 Task: Create a documentation for marketplace tools.
Action: Mouse moved to (942, 107)
Screenshot: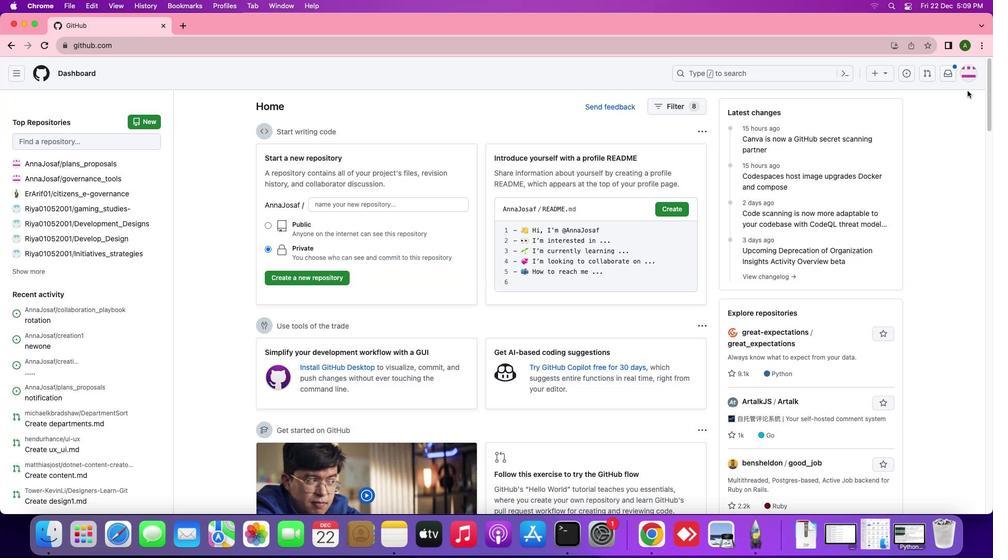 
Action: Mouse pressed left at (942, 107)
Screenshot: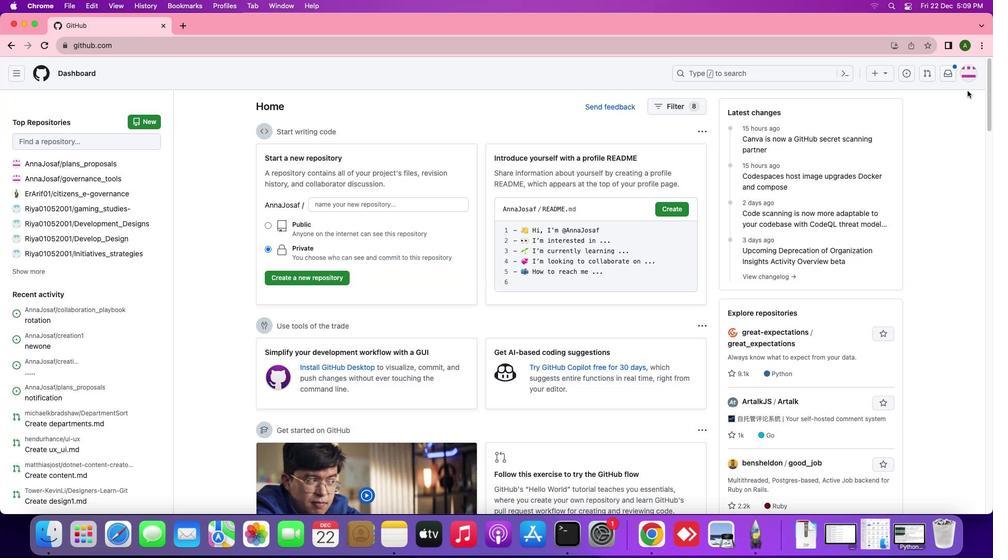 
Action: Mouse moved to (959, 76)
Screenshot: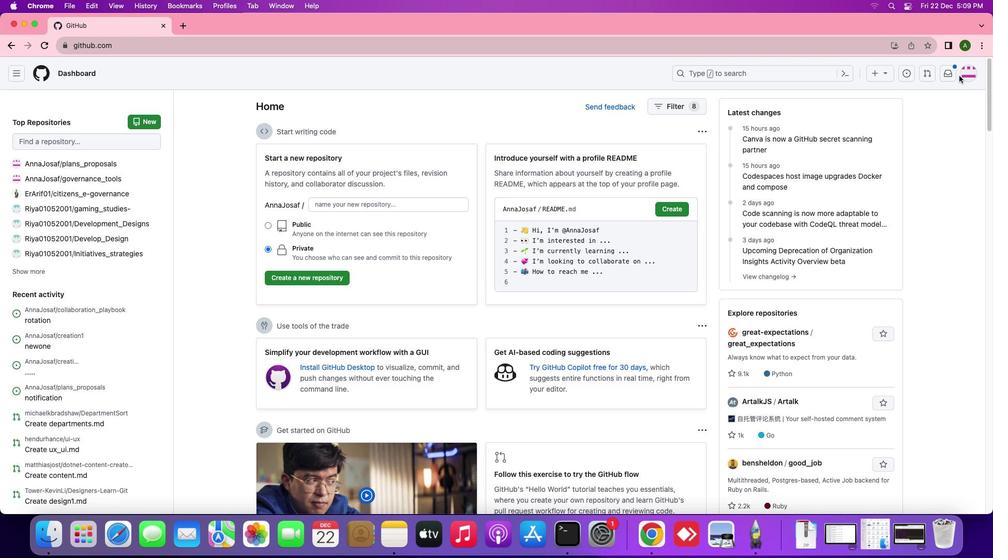 
Action: Mouse pressed left at (959, 76)
Screenshot: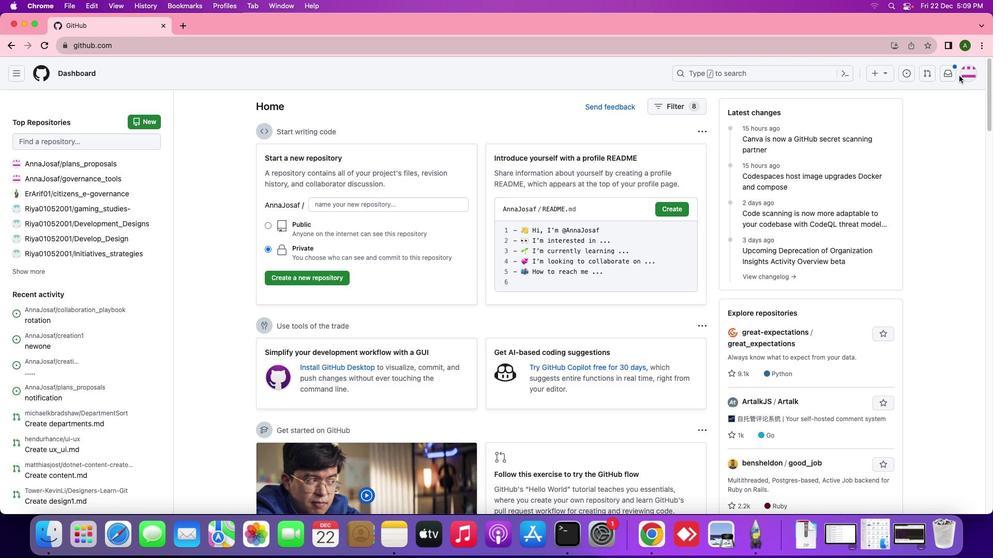 
Action: Mouse moved to (961, 74)
Screenshot: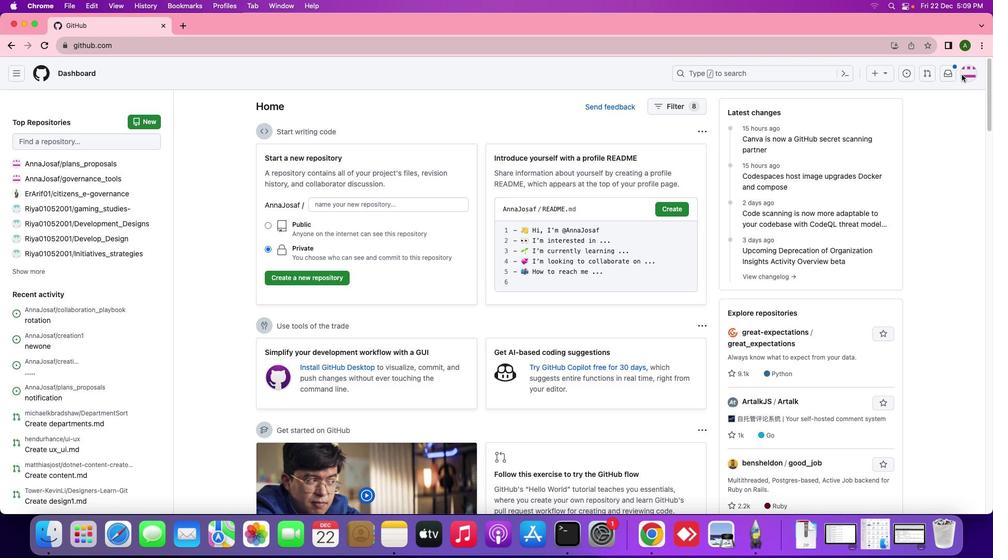 
Action: Mouse pressed left at (961, 74)
Screenshot: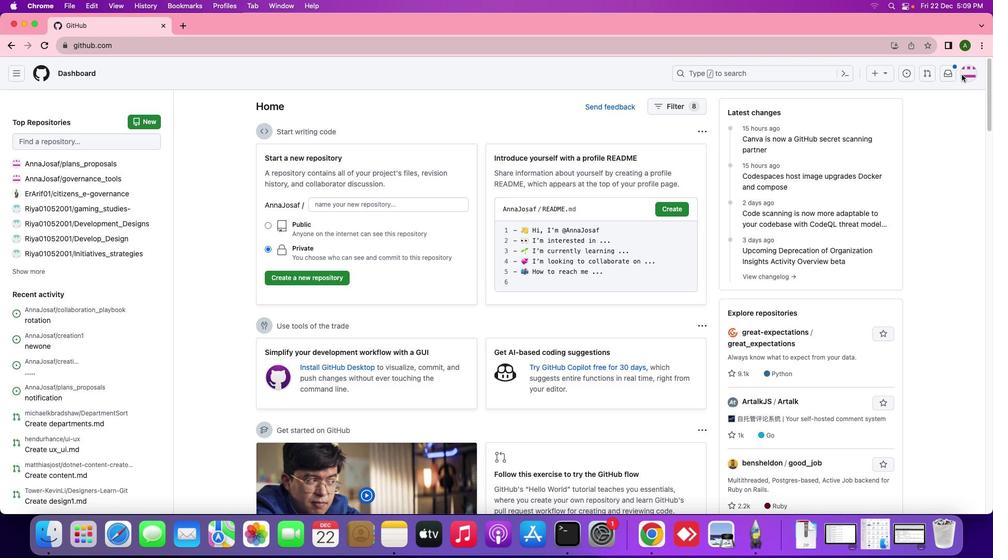 
Action: Mouse moved to (883, 160)
Screenshot: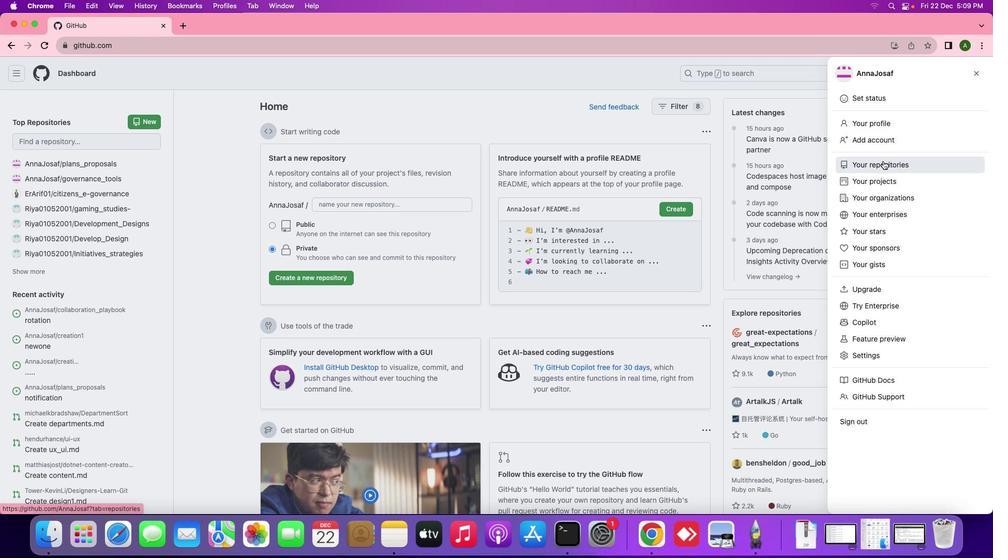 
Action: Mouse pressed left at (883, 160)
Screenshot: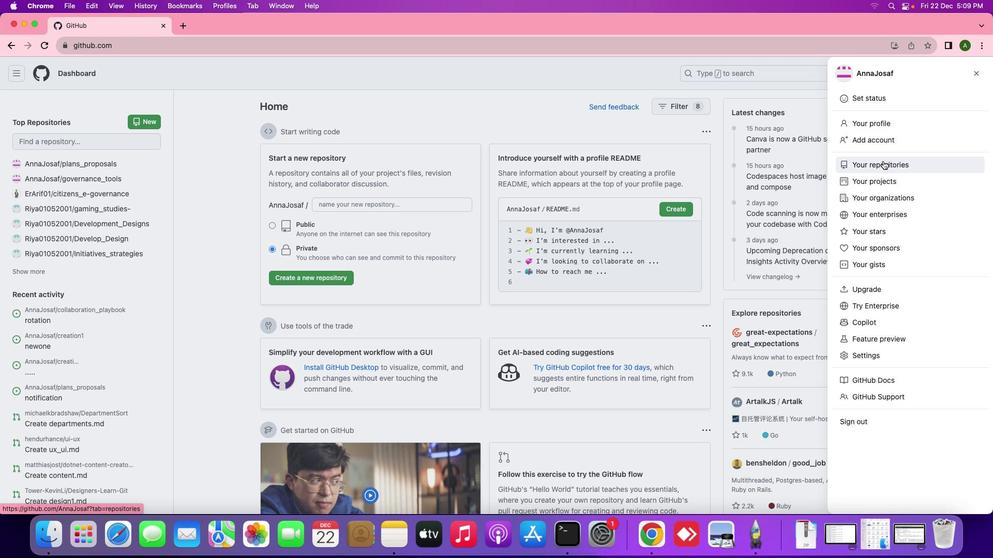 
Action: Mouse moved to (367, 170)
Screenshot: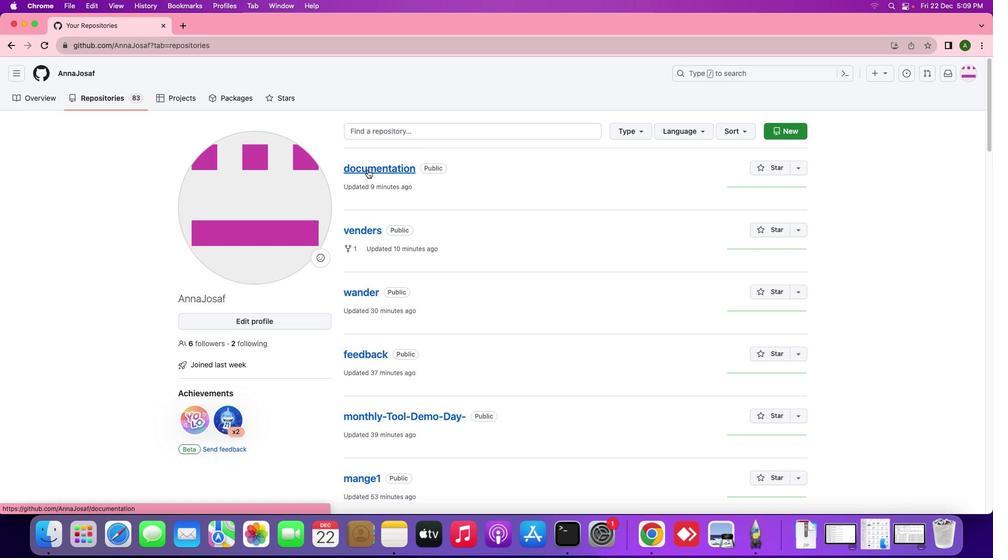 
Action: Mouse pressed left at (367, 170)
Screenshot: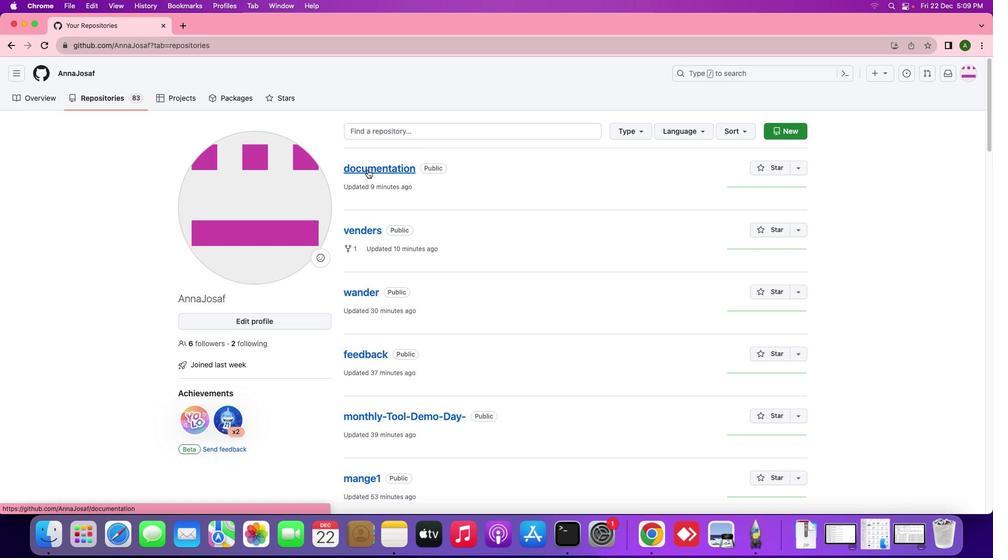 
Action: Mouse moved to (572, 165)
Screenshot: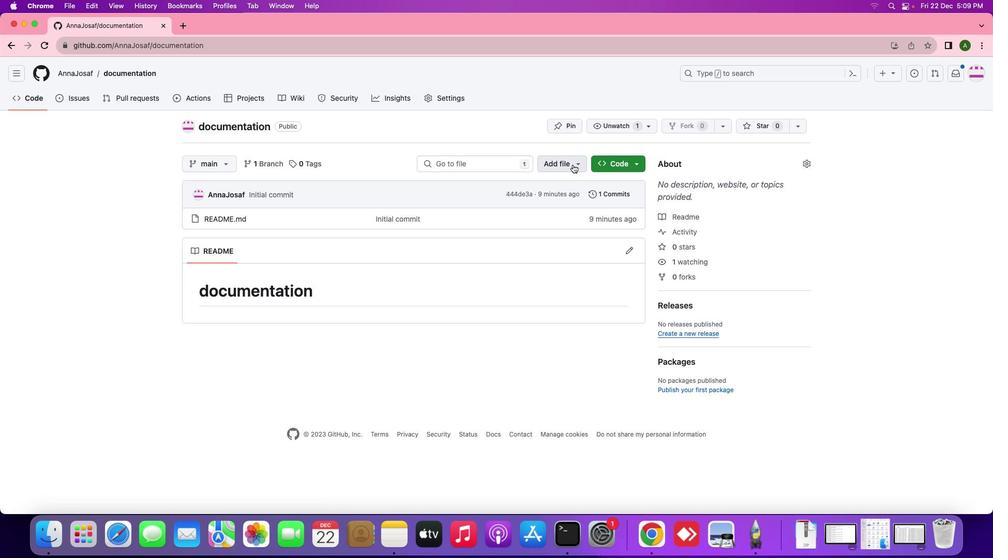 
Action: Mouse pressed left at (572, 165)
Screenshot: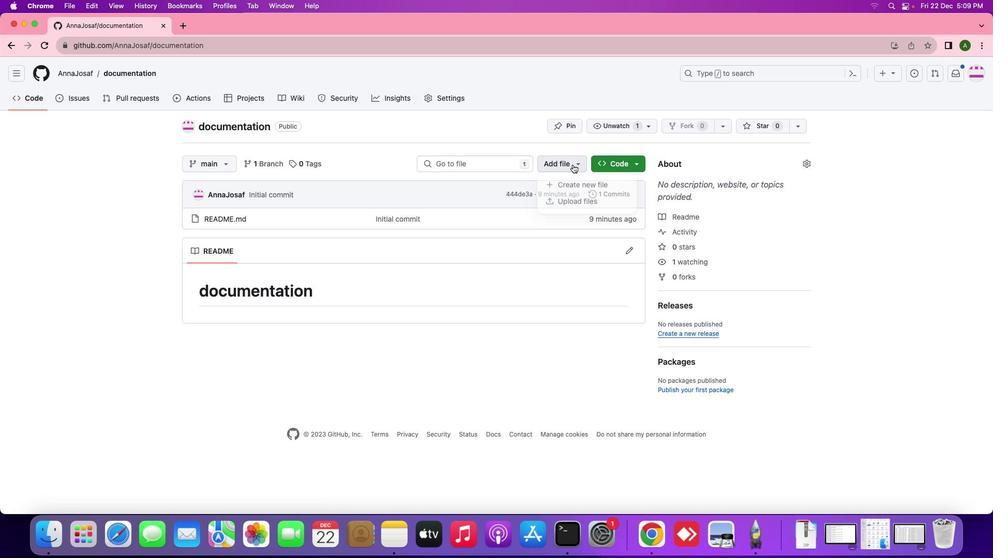 
Action: Mouse moved to (572, 188)
Screenshot: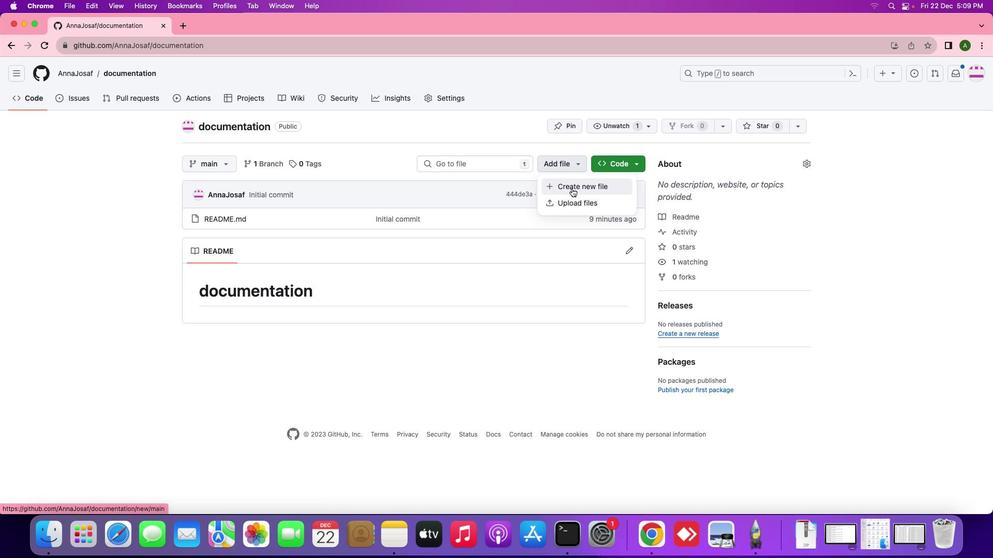 
Action: Mouse pressed left at (572, 188)
Screenshot: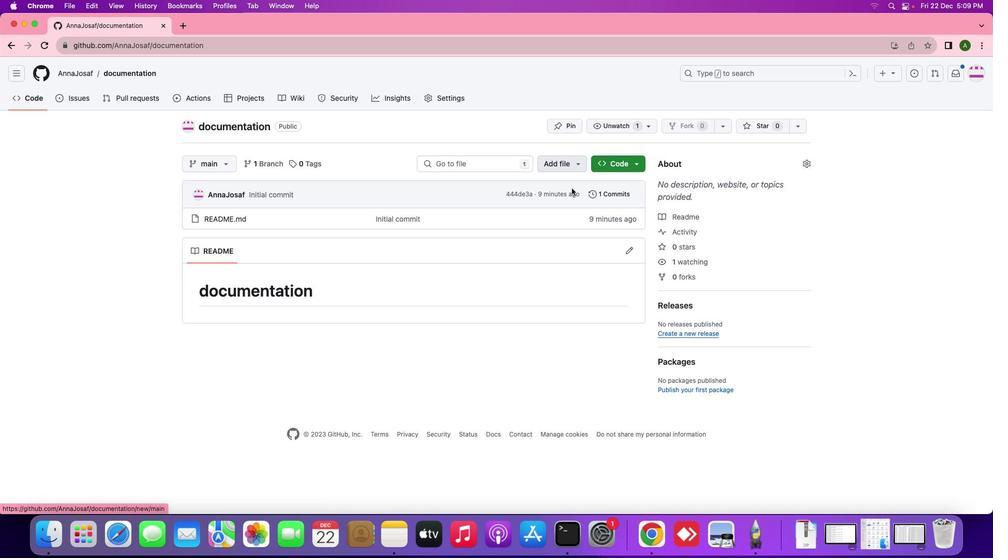 
Action: Mouse moved to (146, 124)
Screenshot: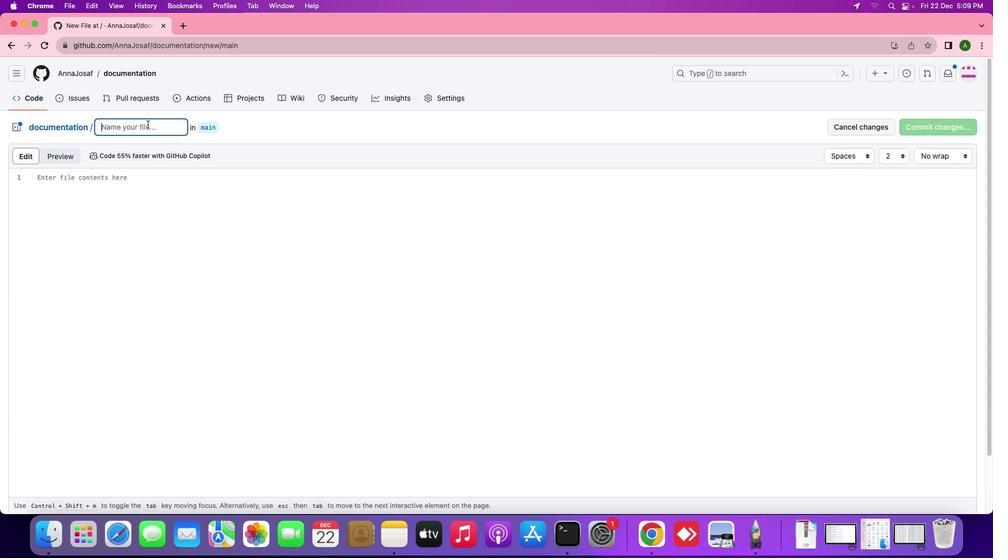 
Action: Mouse pressed left at (146, 124)
Screenshot: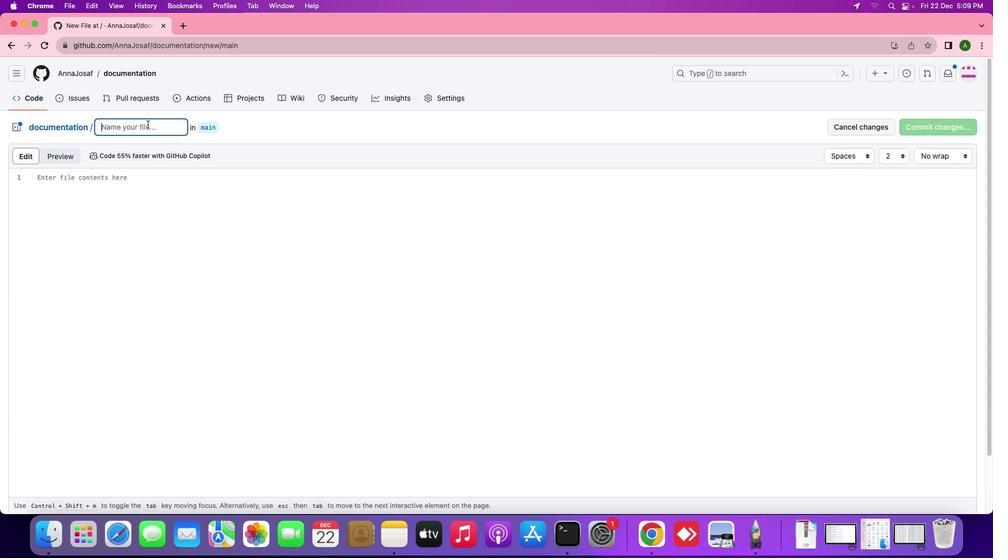 
Action: Mouse moved to (149, 125)
Screenshot: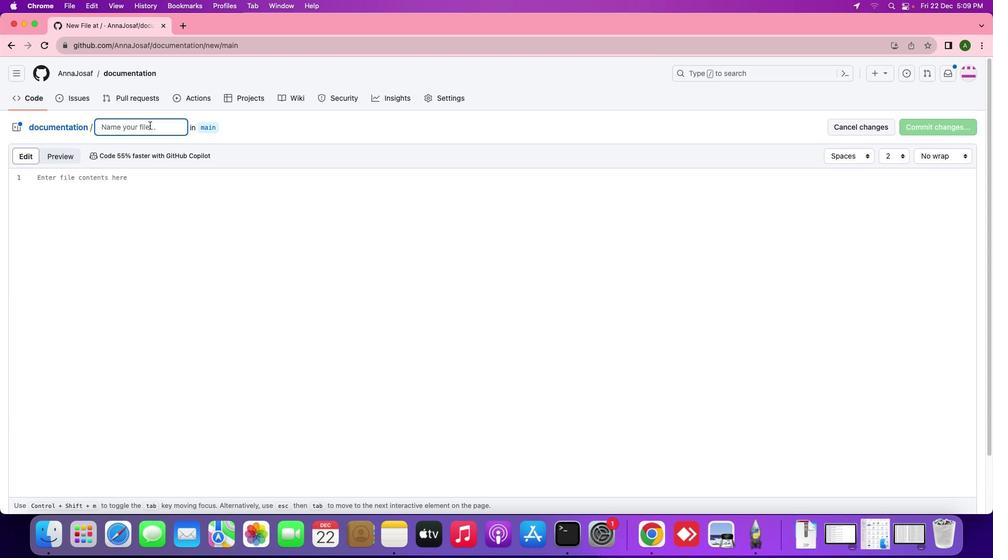 
Action: Key pressed 'm''a''k'Key.backspace'r''k''e''t''p''l''a''c''e''t''o''o''l''s''.'','Key.backspace'm''d'
Screenshot: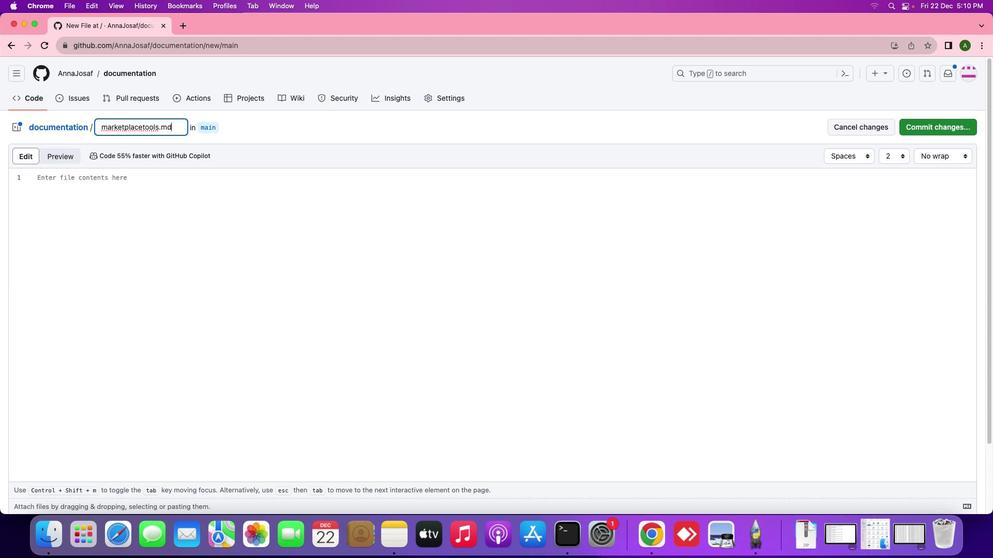 
Action: Mouse moved to (191, 206)
Screenshot: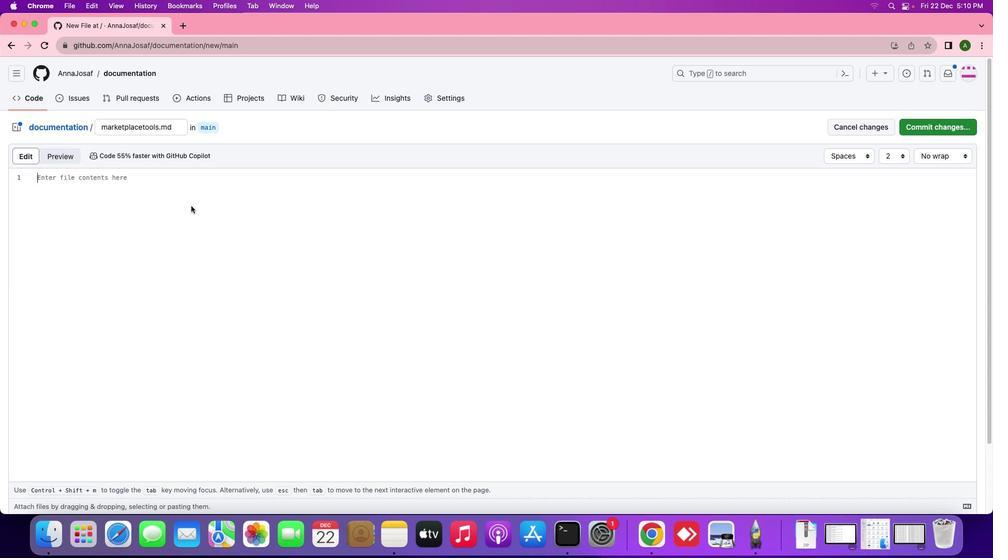 
Action: Mouse pressed left at (191, 206)
Screenshot: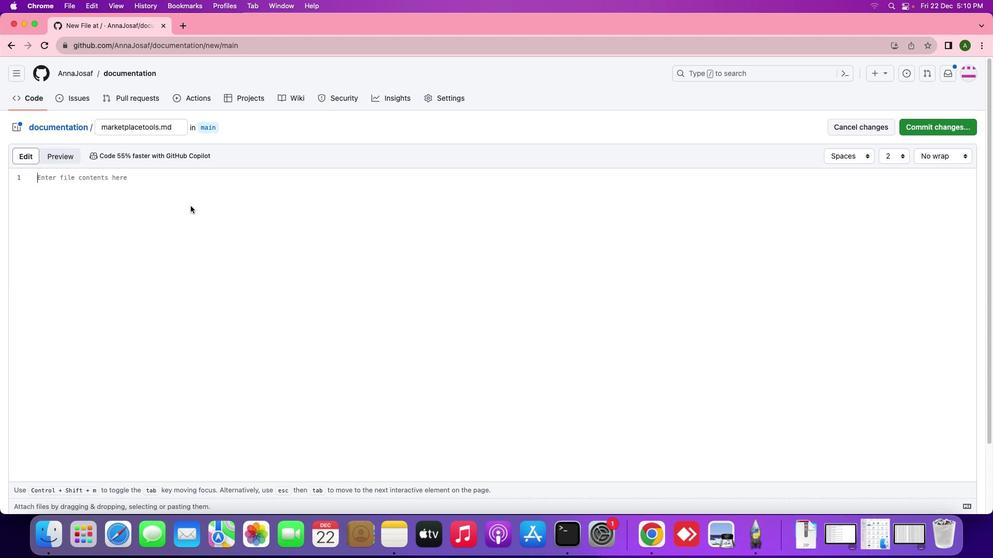 
Action: Mouse moved to (190, 206)
Screenshot: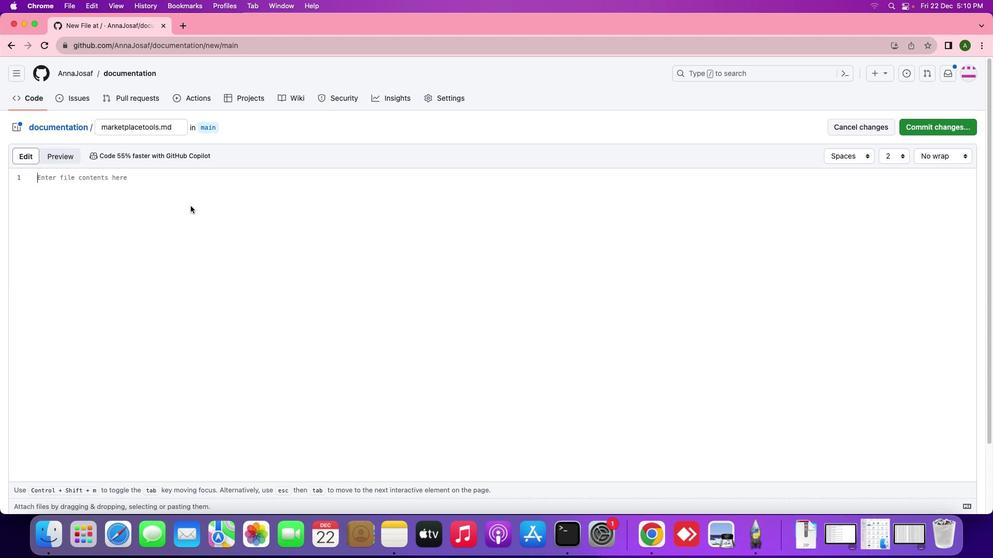 
Action: Key pressed Key.shift_r'#'Key.space'd'Key.backspaceKey.shift_r'C'Key.backspaceKey.shift_r'D''o''c''u''m''e''n''t''a''t''i''o''n'Key.space'f''o''r'Key.space'i''n''t''e''r'Key.backspace'g''r''a''t''i''n''g'Key.space'a''n''d'Key.space'u''s''i''n''g'Key.space'm''a''r''k''e''t''p''l''a''c''e'Key.space't''o''o''l''s'Key.spaceKey.enter'-'Key.backspace'-'Key.spaceKey.shift_r'T''o''o''l''s'Key.space'o''f''f''e''r''e''d'Key.space'i''n'Key.space'm''a''k''r''e'Key.backspaceKey.backspaceKey.backspace'r''k''e''t''p''l''a''c''e''s'Key.space'a''r''e'Key.space't''y''p''i''c''a''l''l''y'Key.space'd''e''v''e''l''o''p''e''d'Key.space't'Key.backspace'v''y'Key.space't'Key.backspaceKey.backspaceKey.backspaceKey.backspace'b''y'Key.space't''h''i''r''d''-''p''a''r''t''y'Key.spaceKey.backspaceKey.backspaceKey.backspace't''y'Key.space'.'Key.enter'1'Key.backspaceKey.backspaceKey.backspaceKey.shift_r'#''#'Key.space'u'Key.backspaceKey.shift_r'D''e''v''e''l''o''p''m''e''n''t'Key.space't''o''o''l''s'Key.spaceKey.shift_r':'Key.enter'-'Key.spaceKey.shift_r'I''D''E''S'Key.space's''t''r''e''a''m''l''i''n''e'Key.space'd'Key.backspace'c''o''d''e'Key.space'd''e''v''e''l''o''p''m''e''n''t'Key.space'a''n''d'Key.space'o''f''f''e''r'Key.space'f''e''a''t''u''r''e''s''s'Key.backspaceKey.space'l''i''k''e'Key.space's''y''s'Key.backspace'n''t''a''x'Key.space'h''i''g''h''l''i''g''h''t''i''n''g'Key.spaceKey.backspace','Key.spaceKey.backspace'd''e''b''u''g''g''i''n''g'Key.space'a''d'Key.backspace'n''d'Key.space'v''e''r''s''i''o''n'Key.space'c''o''n''t''r''o''l'Key.enterKey.backspaceKey.backspaceKey.shift_r'#''#'Key.spaceKey.shift_r'P''r''o''j''e''c''t'Key.spaceKey.shift_r'M''a''n''a''g''e''m''e''n''t'Key.spaceKey.shift_r':'Key.backspaceKey.shift_r'T''o''o''l''s'Key.enter'-'Key.spaceKey.shift_r'T''a''s''k'Key.spaceKey.shift_r'M''a''n''a''g''e''m''n'Key.backspaceKey.backspace'm''e''n''t'Key.spaceKey.shift_r':'Key.spaceKey.shift_r'O''R''g'Key.backspaceKey.backspace'r''g''a''n''i''z''e'Key.space'a''n''d'Key.space't''r''a'Key.backspaceKey.backspace'a''s''k''s'Key.spaceKey.backspace','Key.space'a''s''s''i''g''n'Key.space'r''e''s''p''o''n''s''i''b''i''l''i''t''i''e''s'Key.space'a''n''d'Key.space'm''a''n''g''e'Key.space'i'Key.backspace't''i''m''e''l''i''n''e''s'Key.space
Screenshot: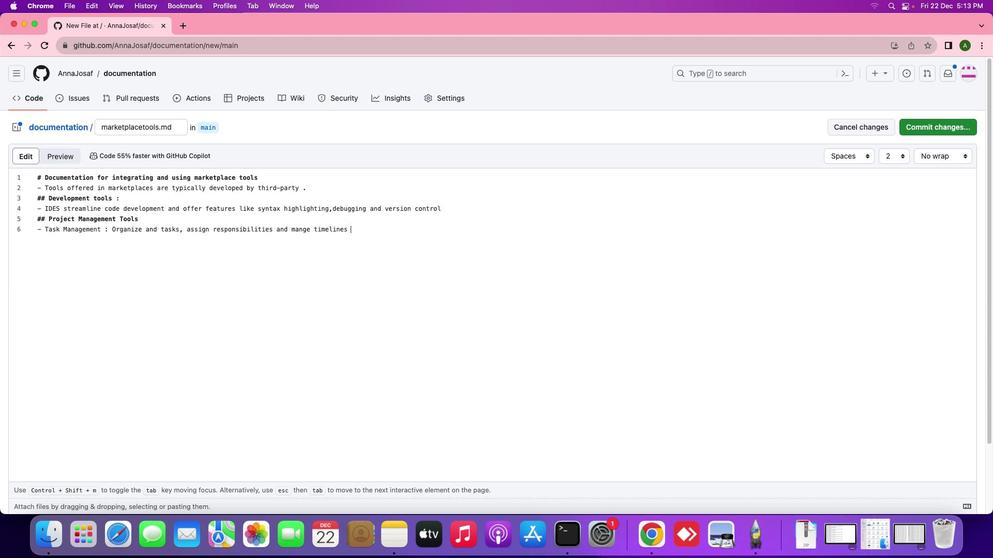 
Action: Mouse moved to (52, 154)
Screenshot: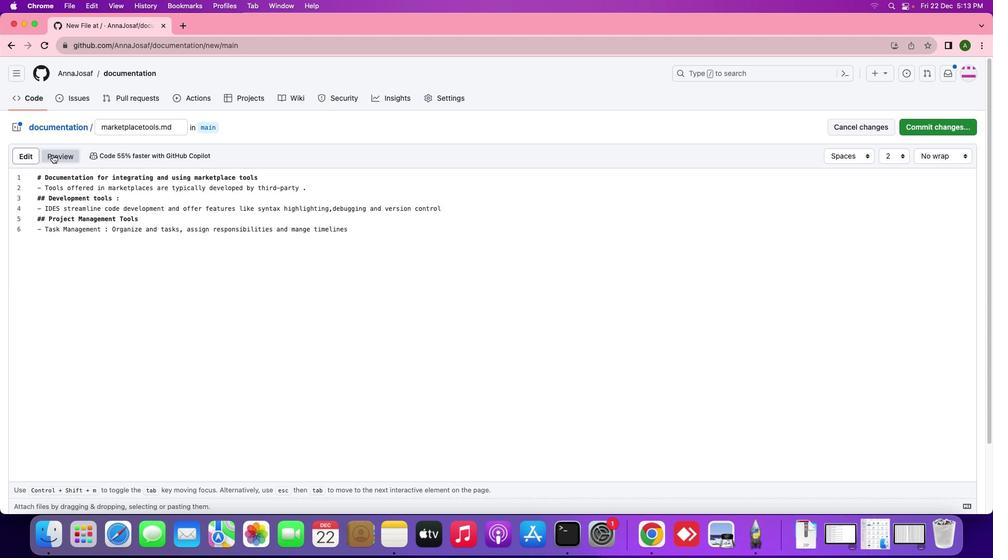 
Action: Mouse pressed left at (52, 154)
Screenshot: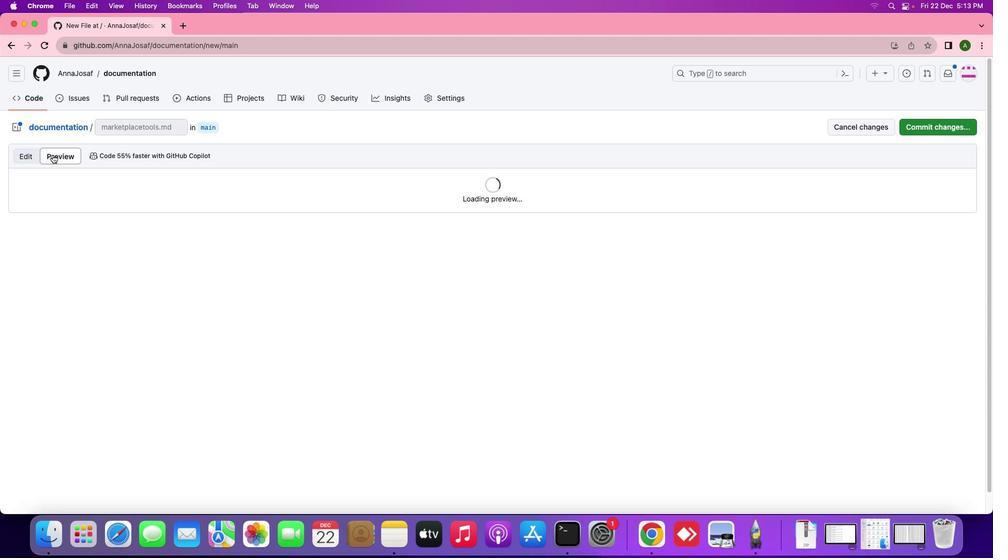 
Action: Mouse moved to (929, 125)
Screenshot: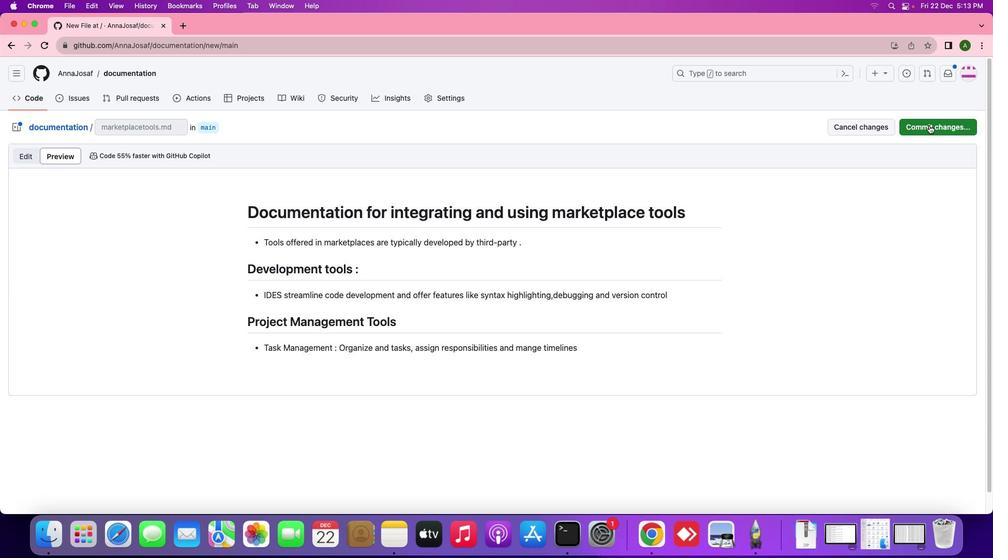 
Action: Mouse pressed left at (929, 125)
Screenshot: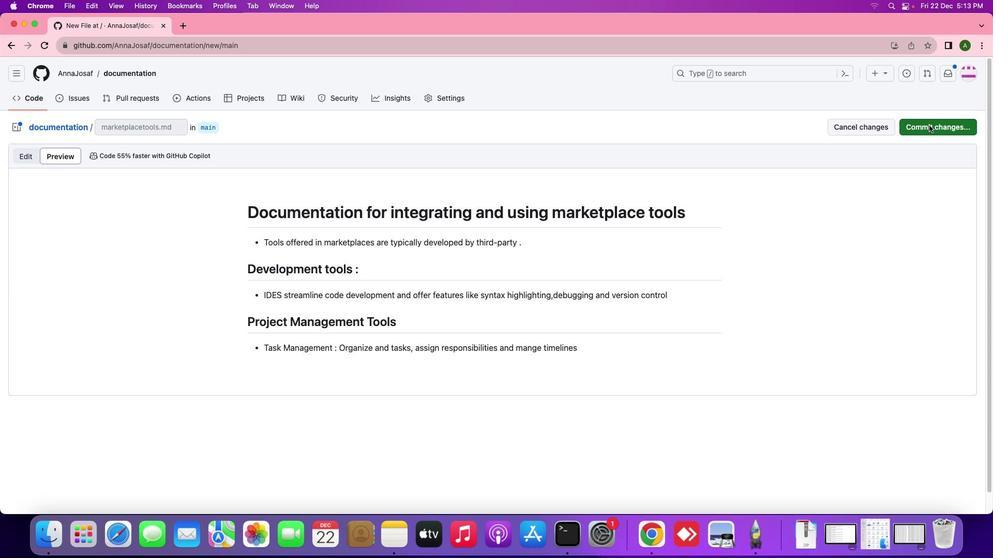 
Action: Mouse moved to (564, 395)
Screenshot: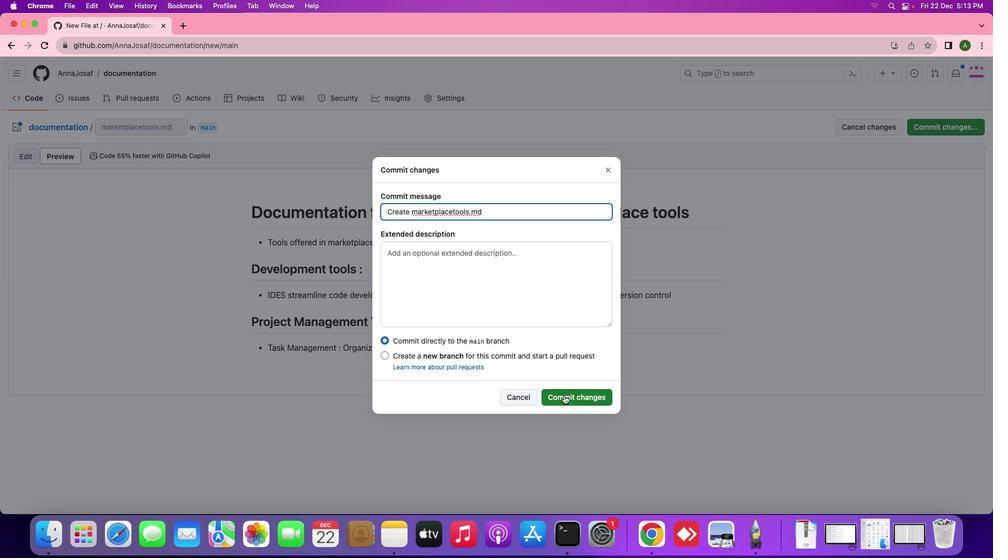 
Action: Mouse pressed left at (564, 395)
Screenshot: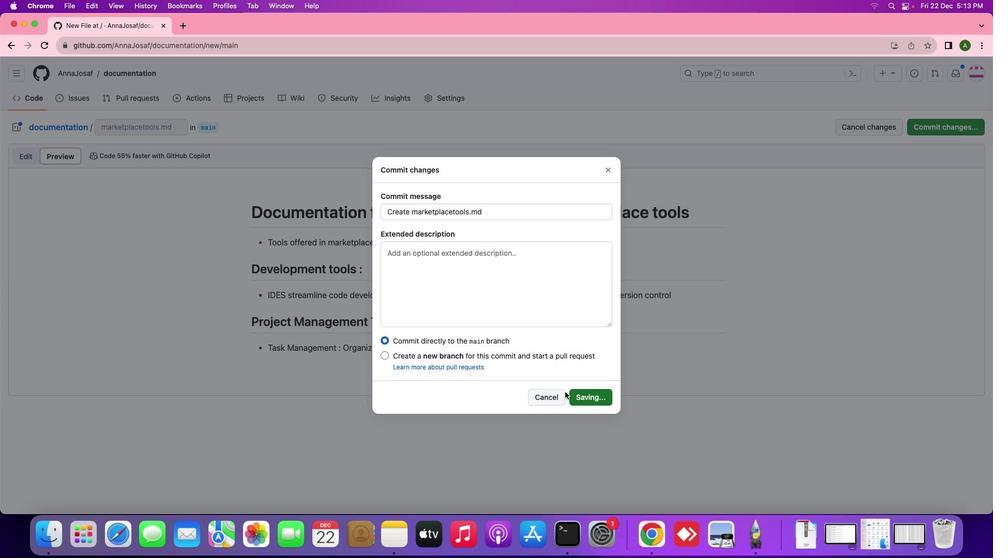 
Action: Mouse moved to (33, 103)
Screenshot: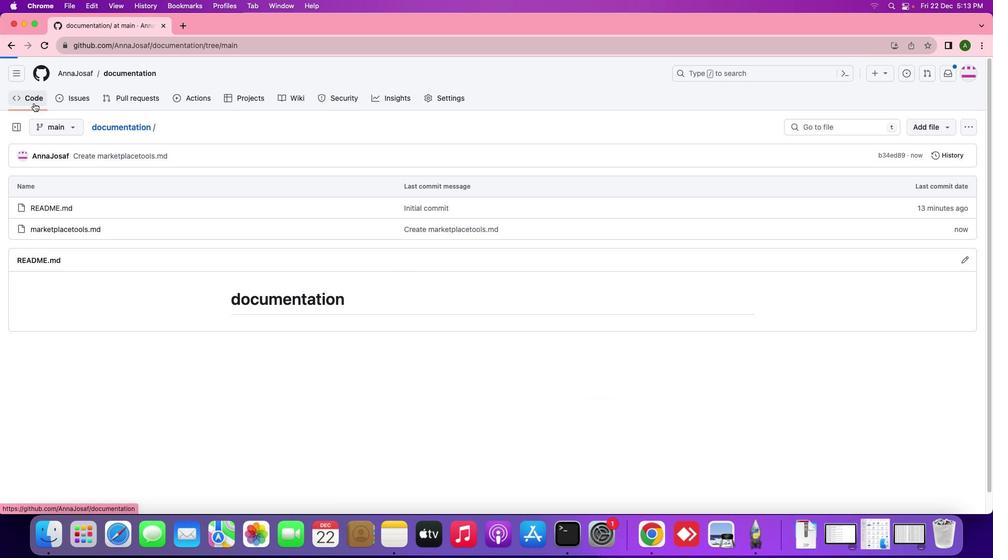 
Action: Mouse pressed left at (33, 103)
Screenshot: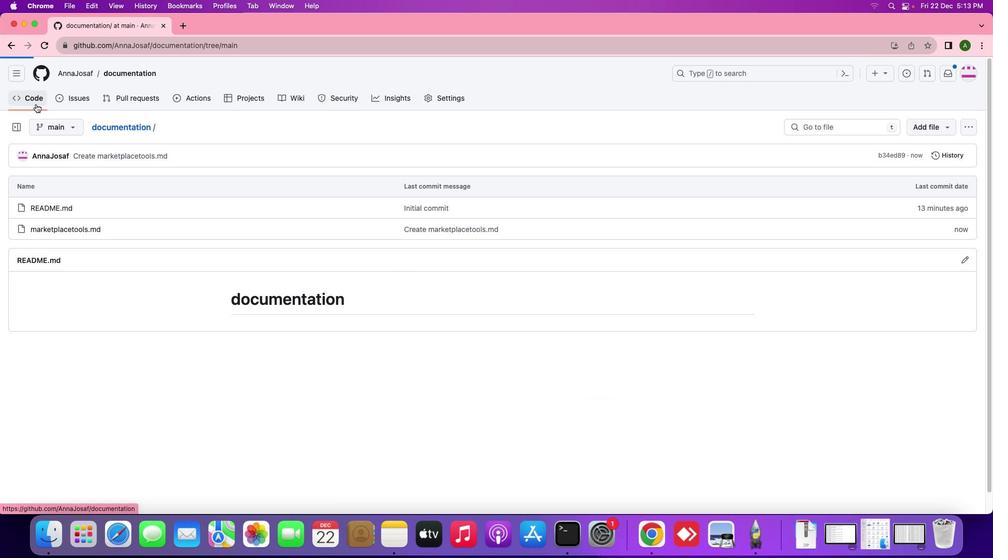 
Action: Mouse moved to (354, 265)
Screenshot: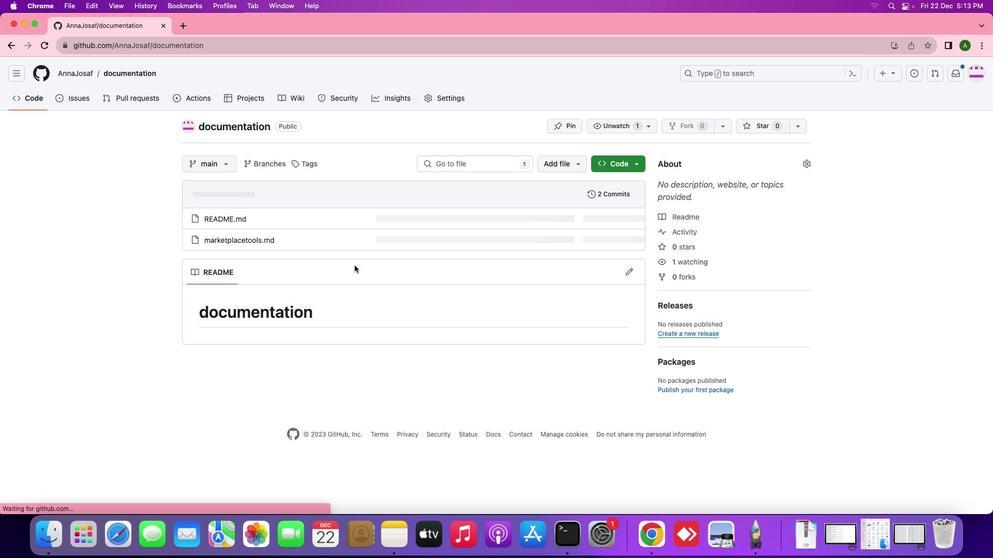
